 Task: Update the time on Redfin of the saved search to less than 3 days.
Action: Mouse moved to (398, 301)
Screenshot: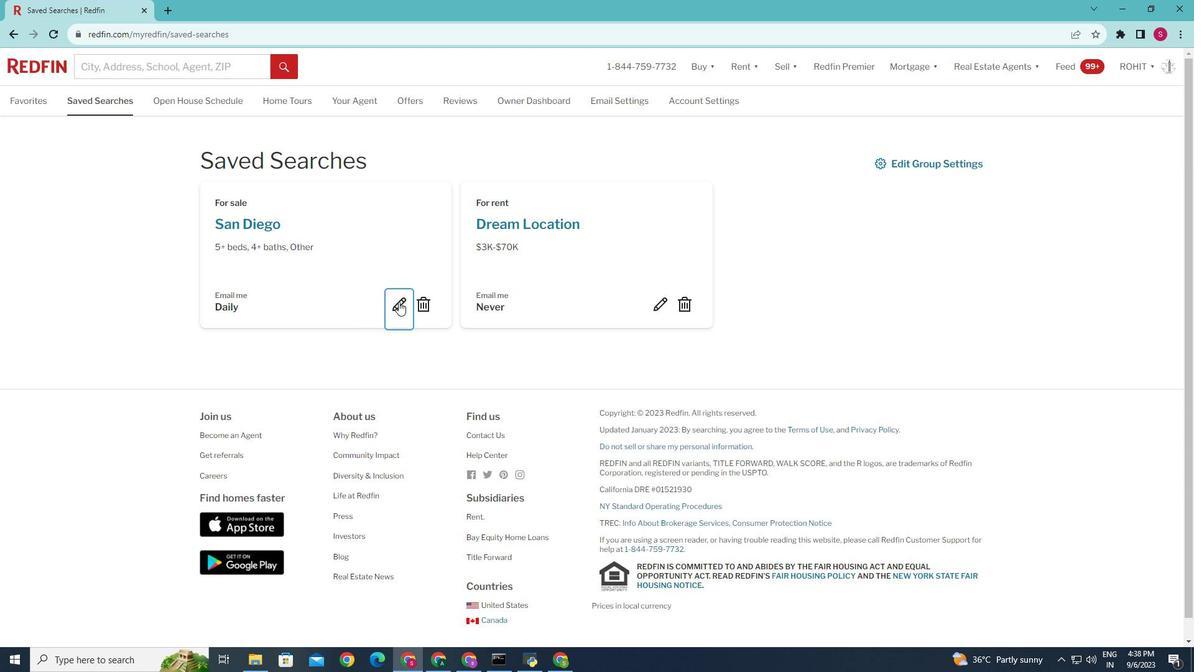 
Action: Mouse pressed left at (398, 301)
Screenshot: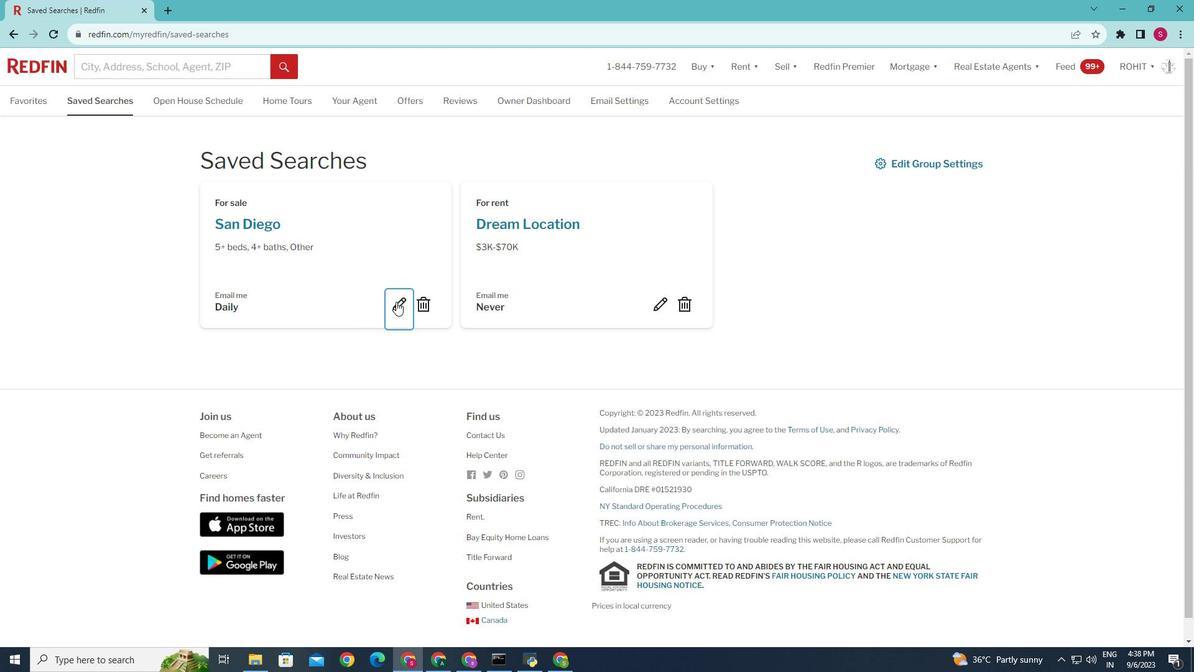 
Action: Mouse moved to (651, 428)
Screenshot: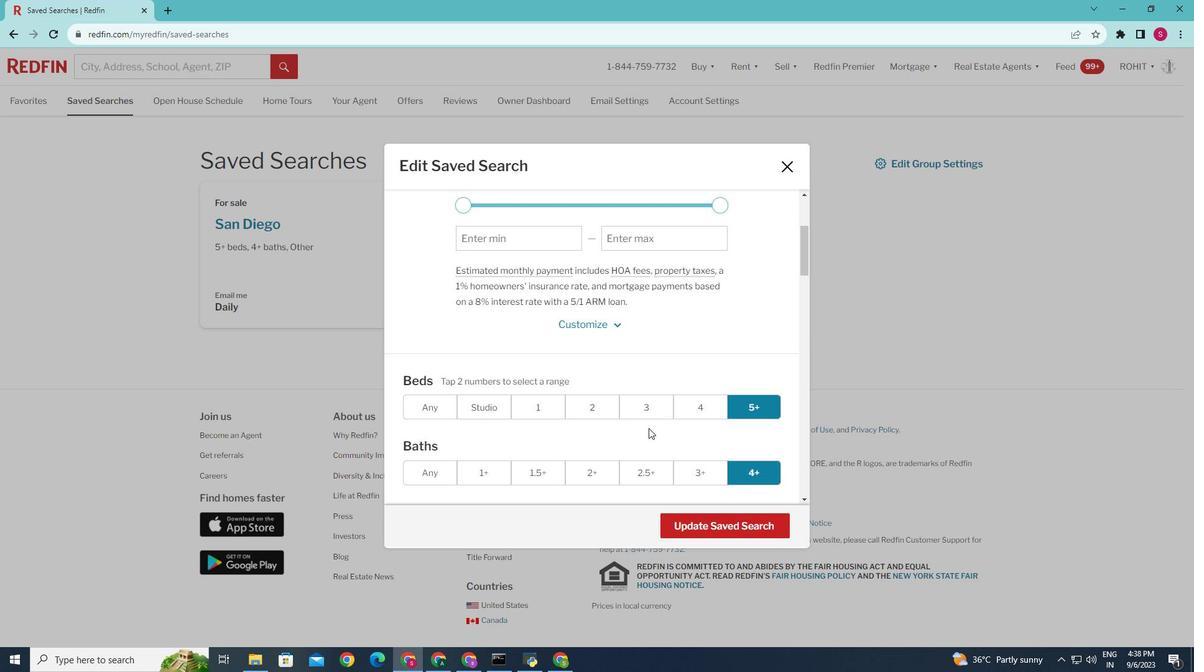 
Action: Mouse scrolled (651, 427) with delta (0, 0)
Screenshot: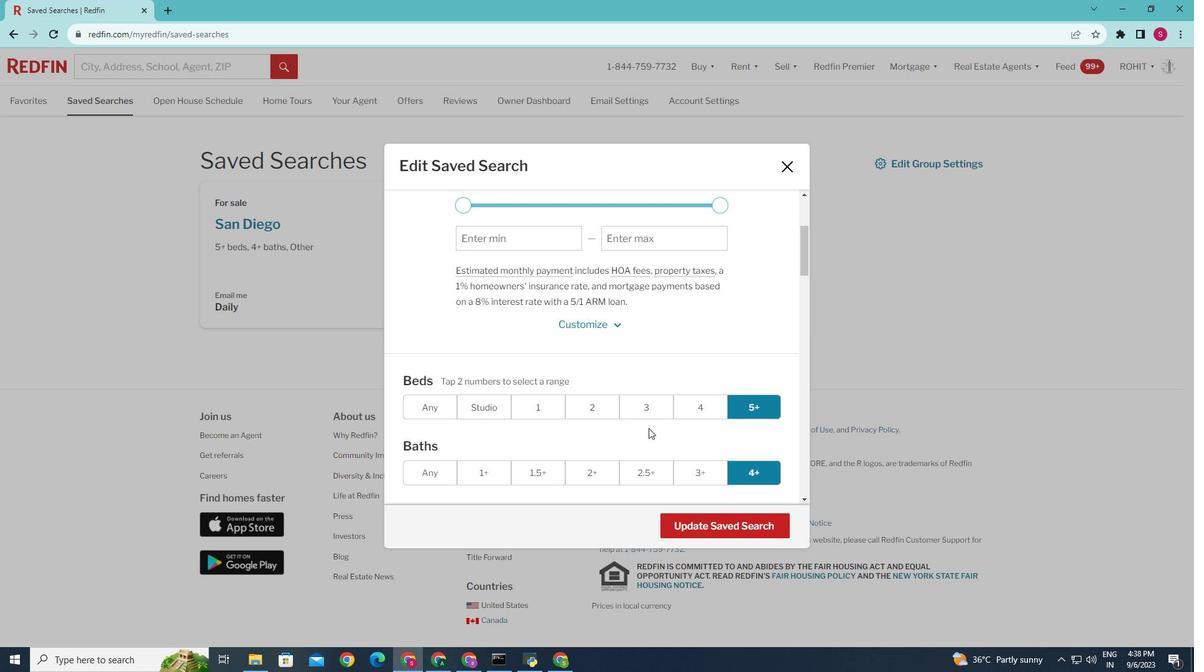 
Action: Mouse scrolled (651, 427) with delta (0, 0)
Screenshot: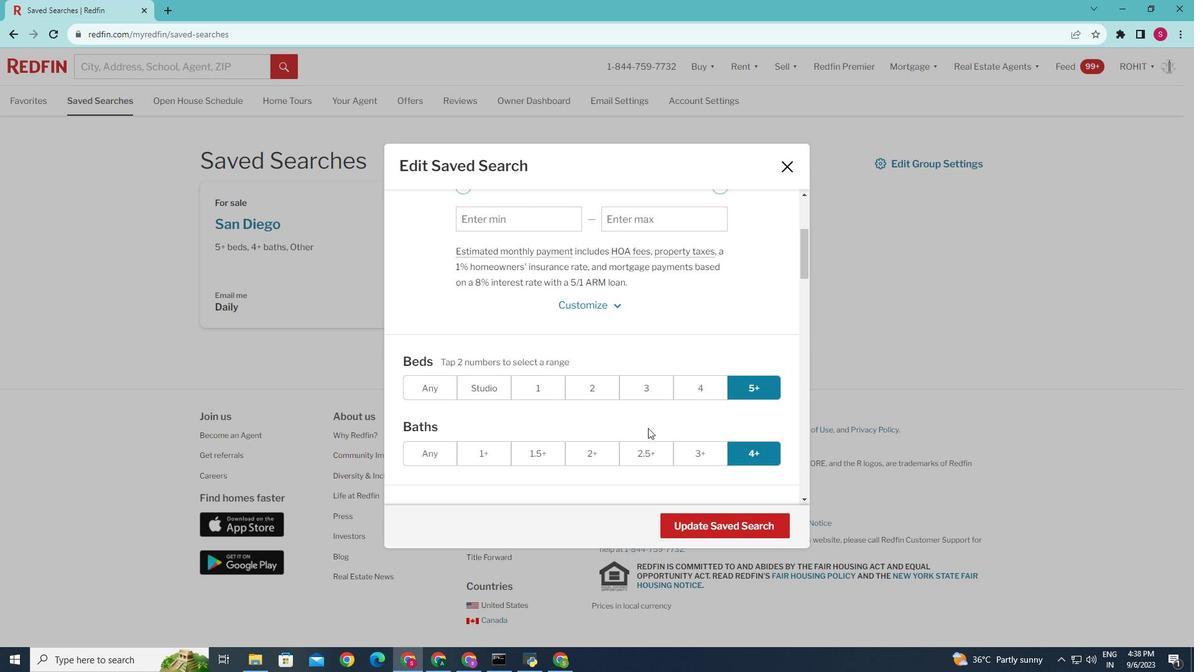 
Action: Mouse scrolled (651, 427) with delta (0, 0)
Screenshot: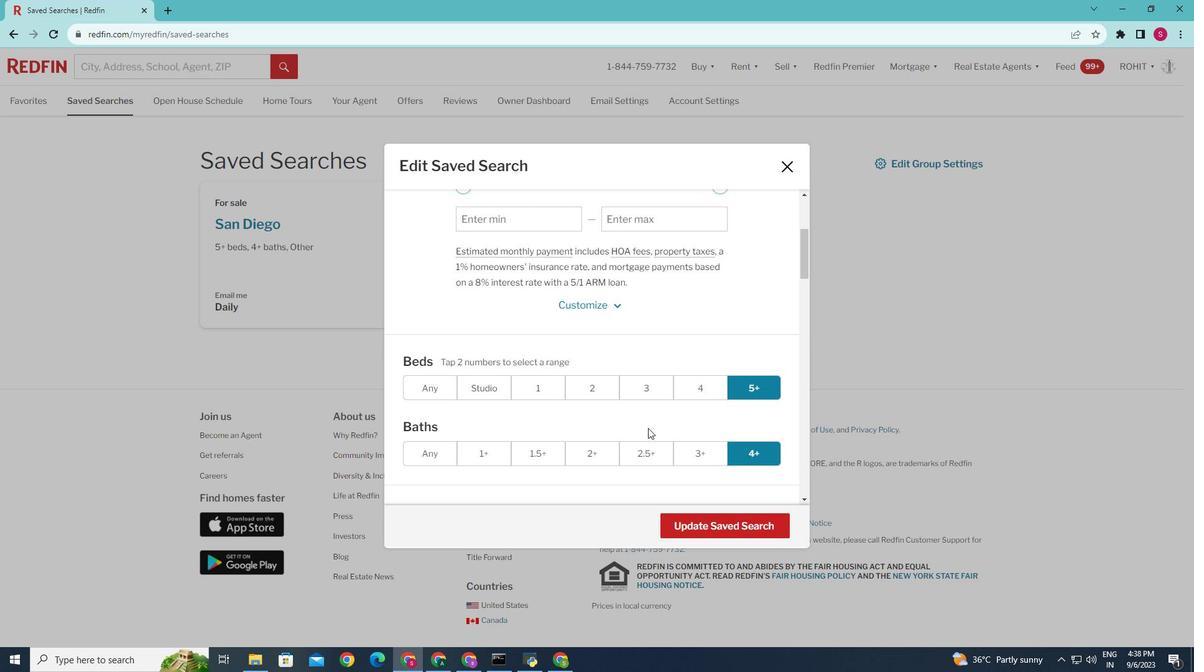 
Action: Mouse moved to (648, 426)
Screenshot: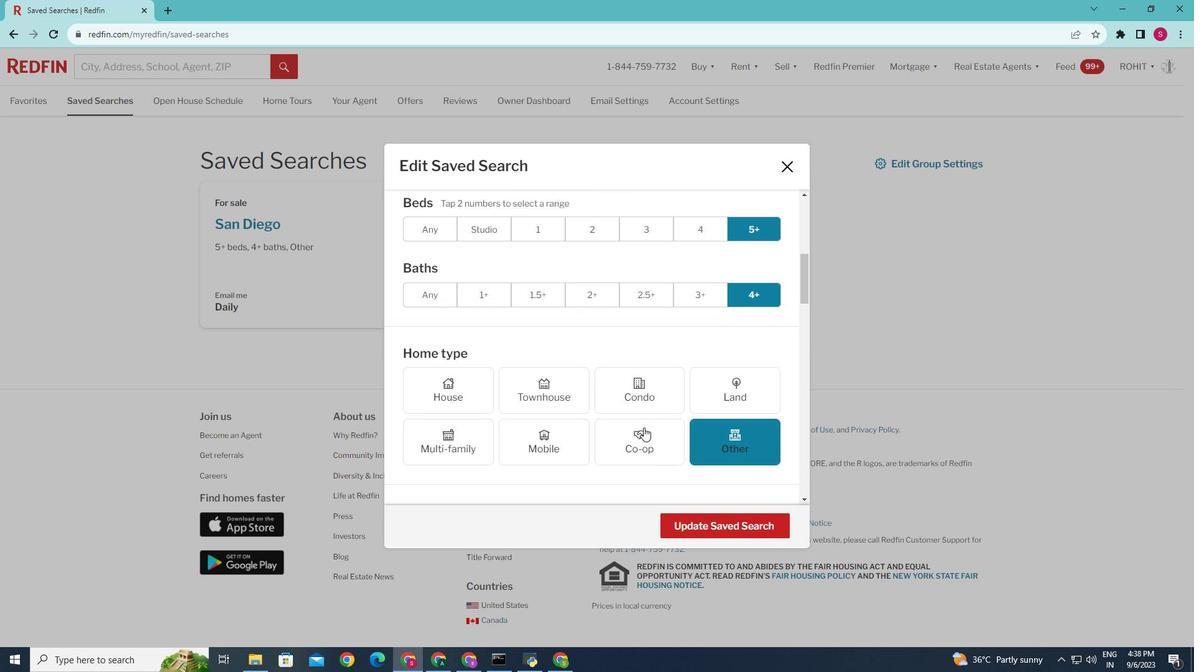
Action: Mouse scrolled (648, 426) with delta (0, 0)
Screenshot: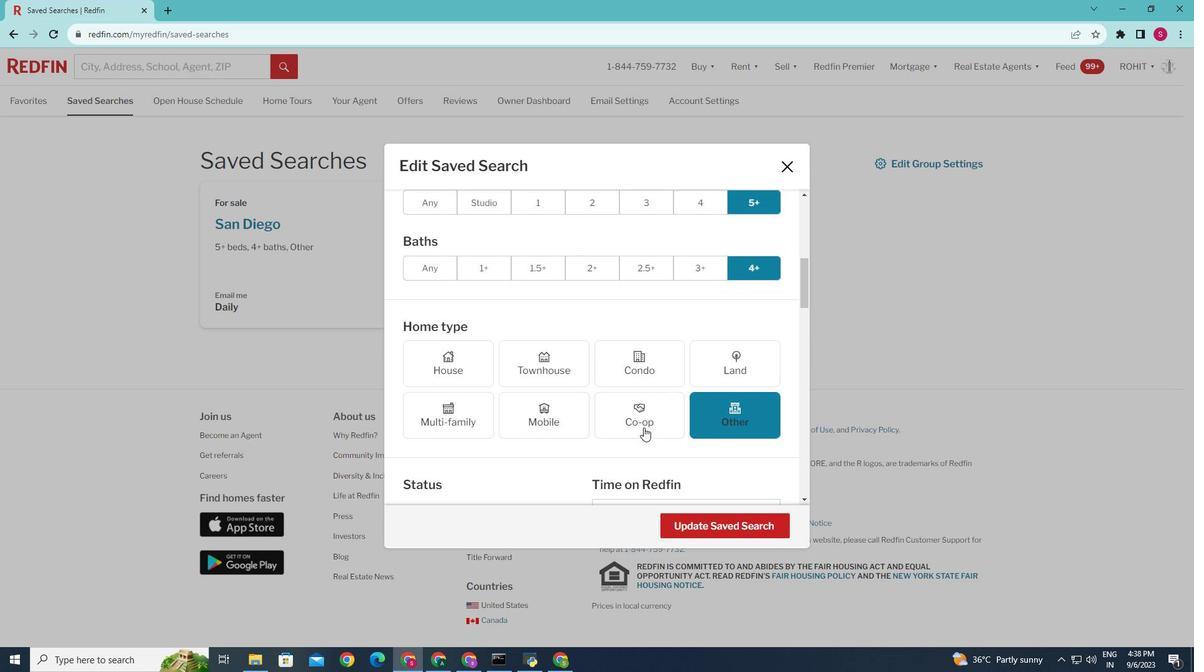 
Action: Mouse moved to (647, 426)
Screenshot: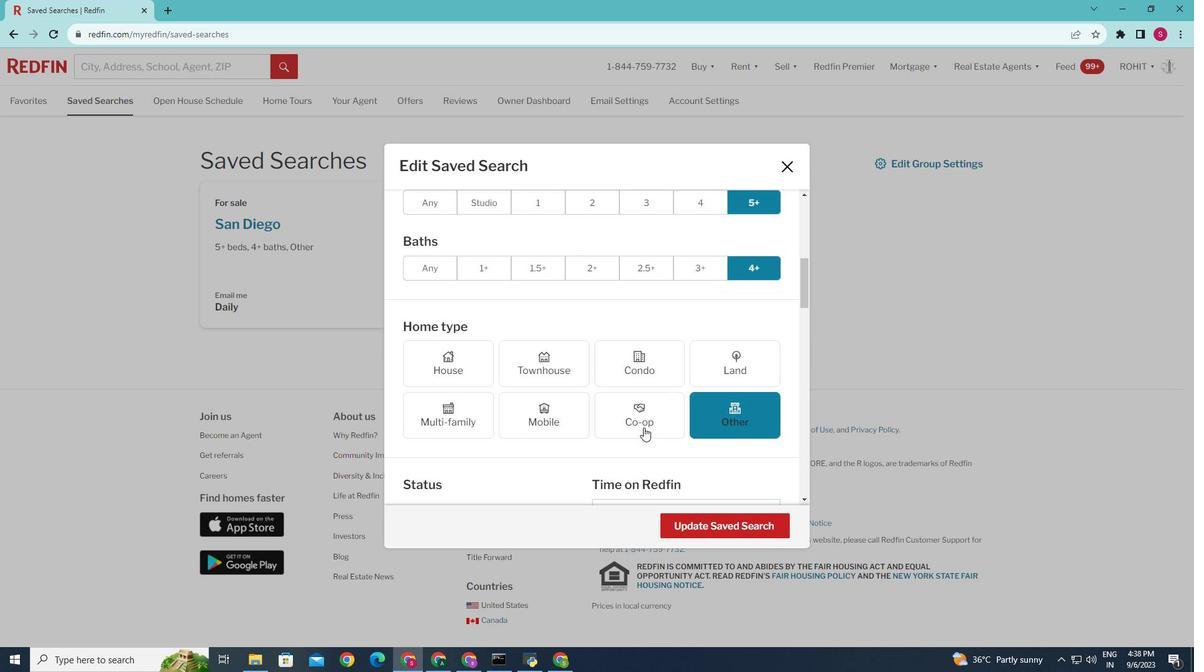 
Action: Mouse scrolled (647, 426) with delta (0, 0)
Screenshot: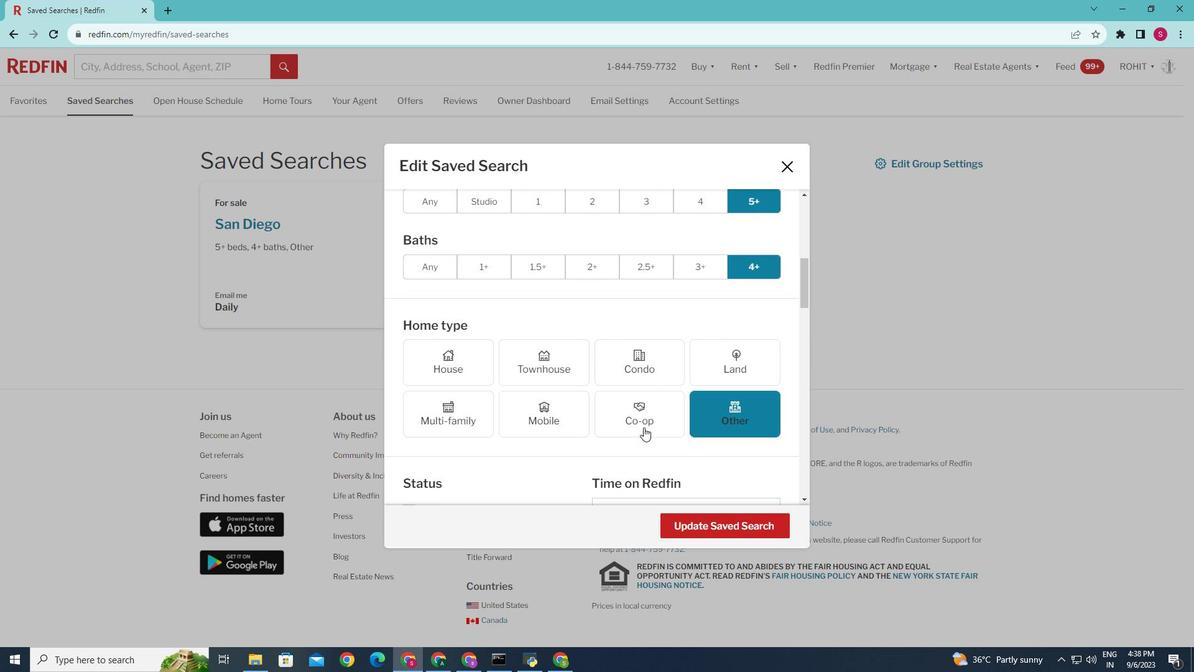 
Action: Mouse moved to (646, 427)
Screenshot: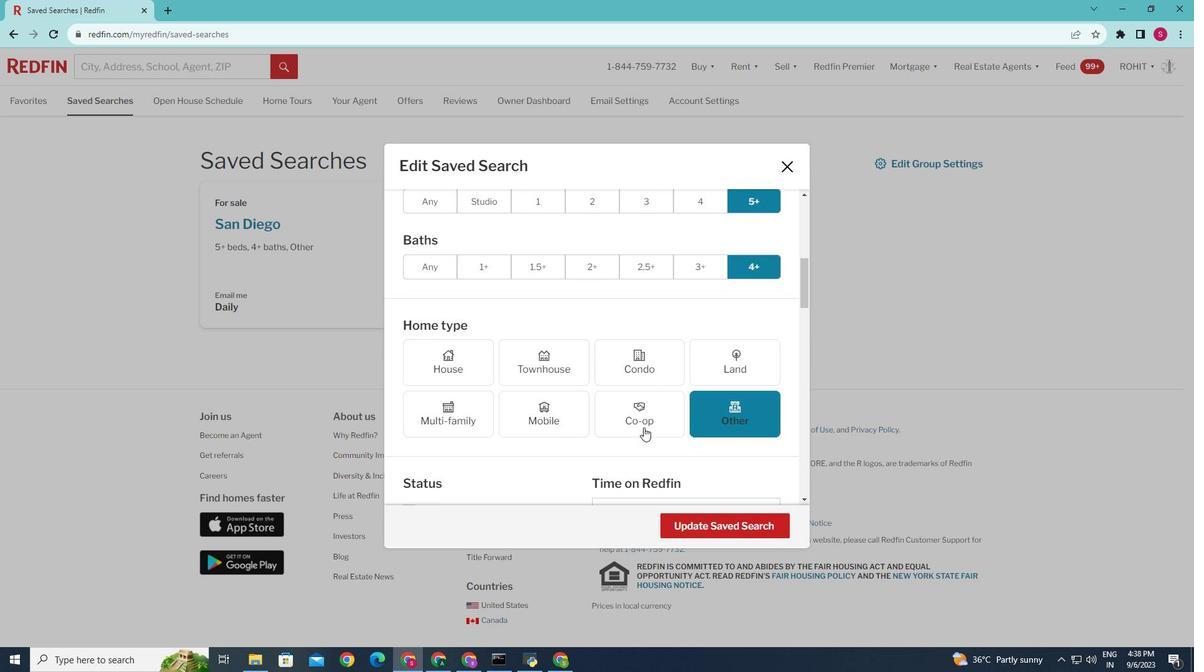 
Action: Mouse scrolled (646, 426) with delta (0, 0)
Screenshot: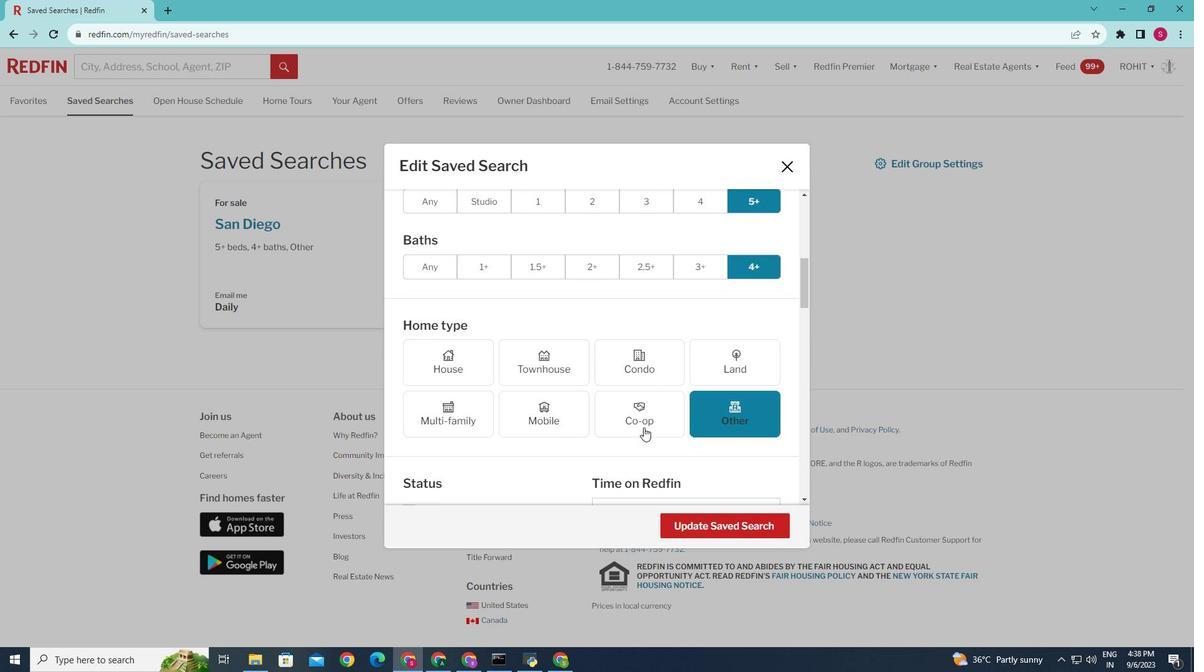 
Action: Mouse moved to (644, 427)
Screenshot: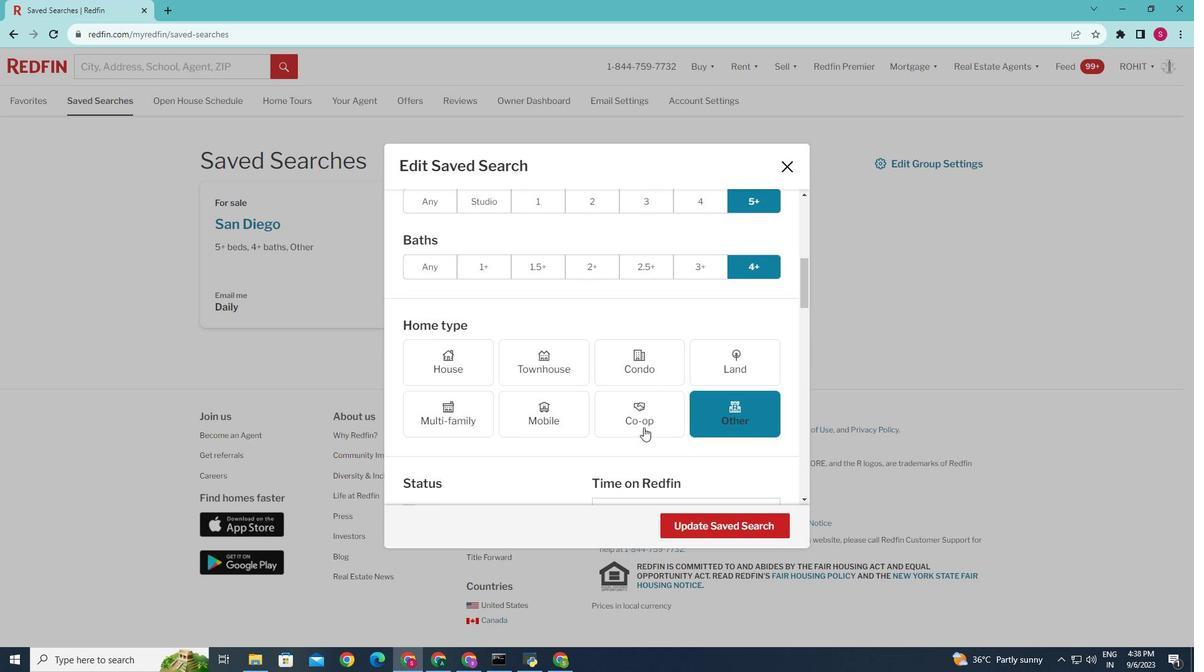 
Action: Mouse scrolled (644, 426) with delta (0, 0)
Screenshot: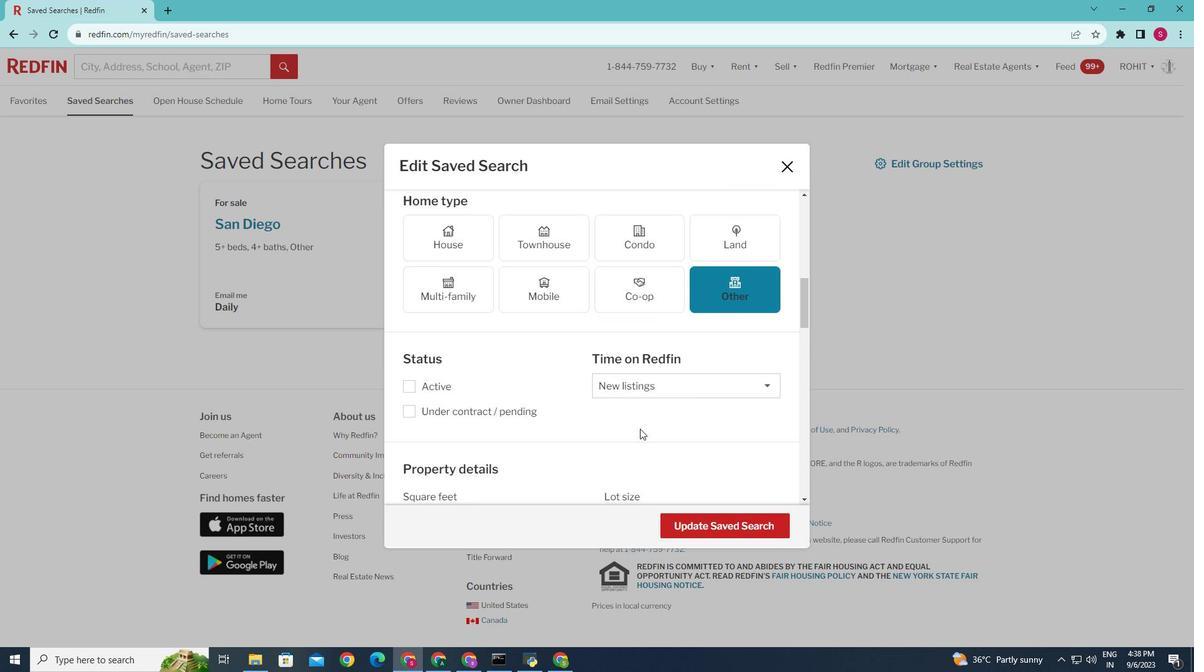 
Action: Mouse scrolled (644, 426) with delta (0, 0)
Screenshot: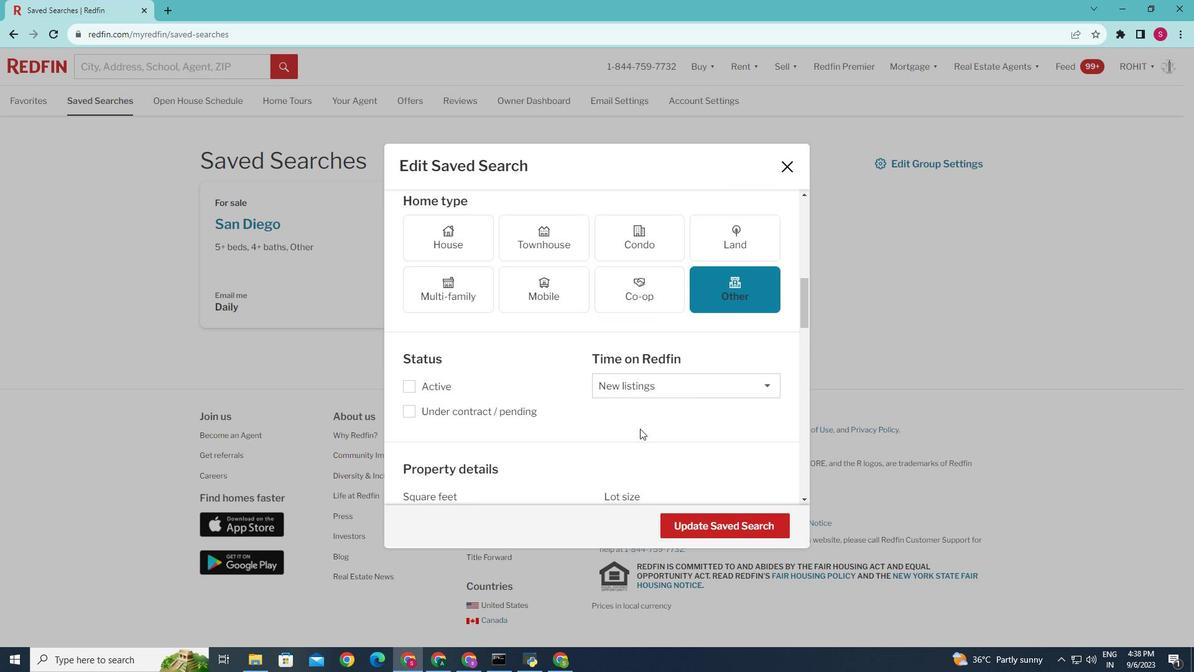 
Action: Mouse moved to (631, 383)
Screenshot: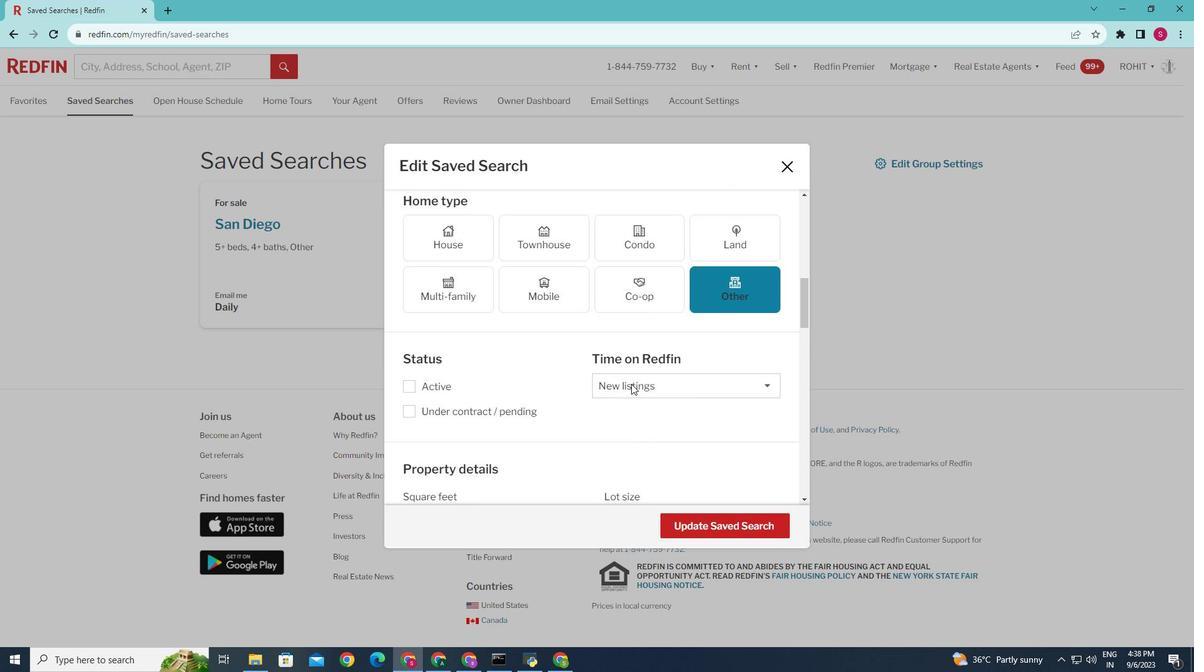 
Action: Mouse pressed left at (631, 383)
Screenshot: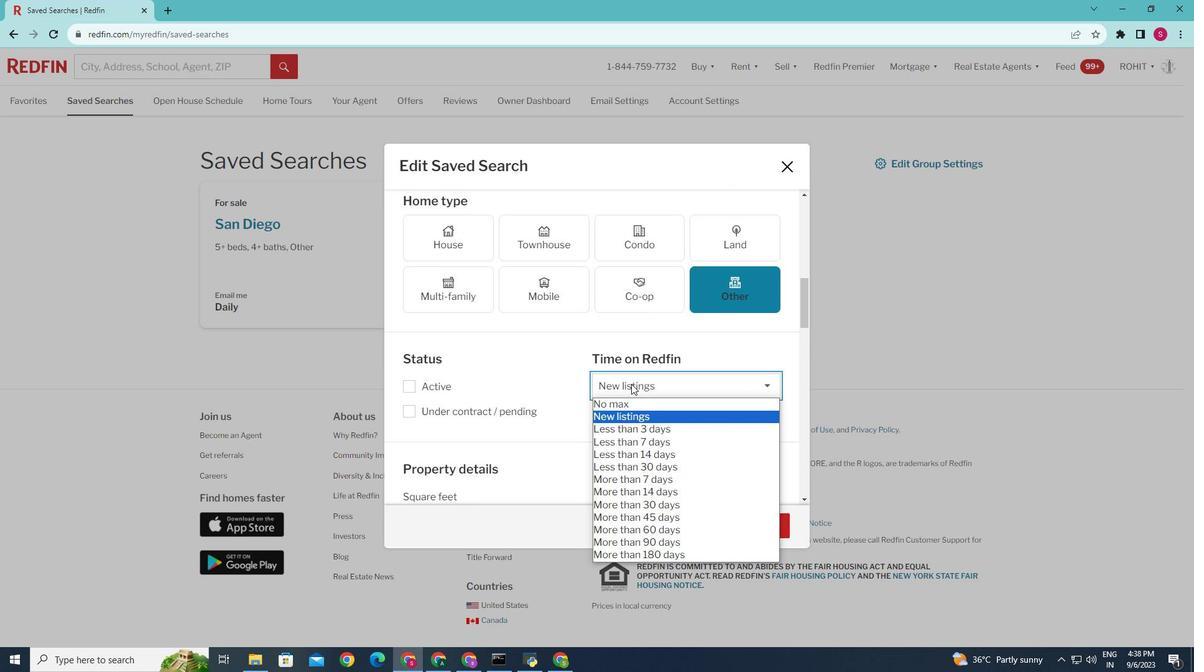 
Action: Mouse moved to (620, 427)
Screenshot: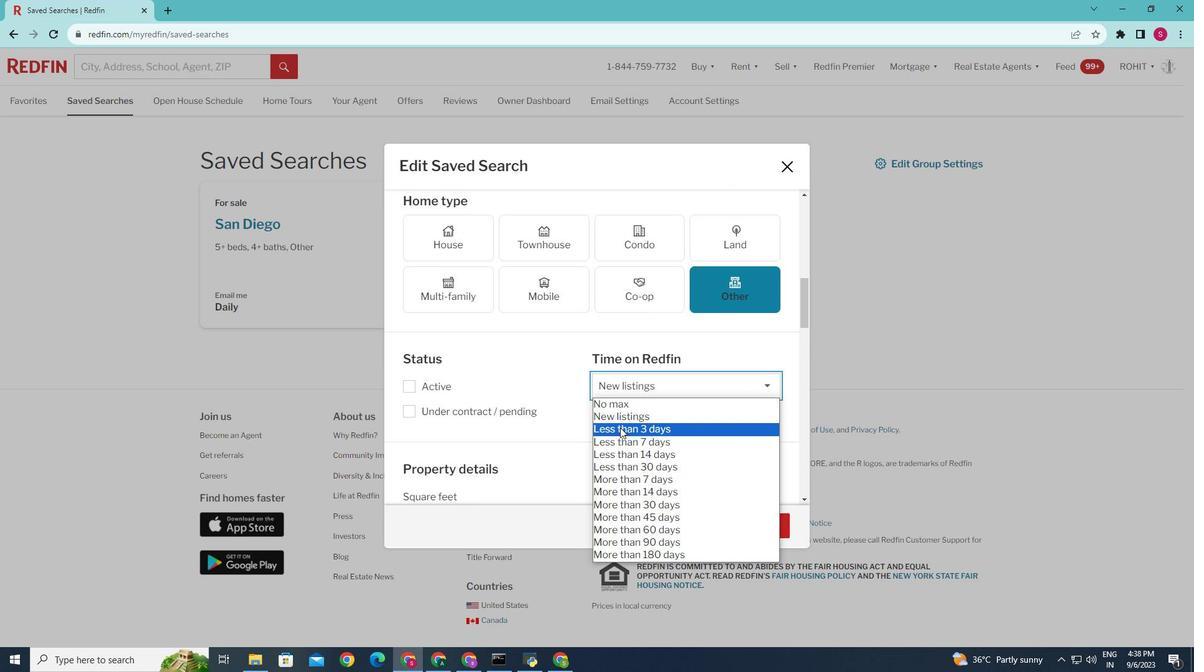 
Action: Mouse pressed left at (620, 427)
Screenshot: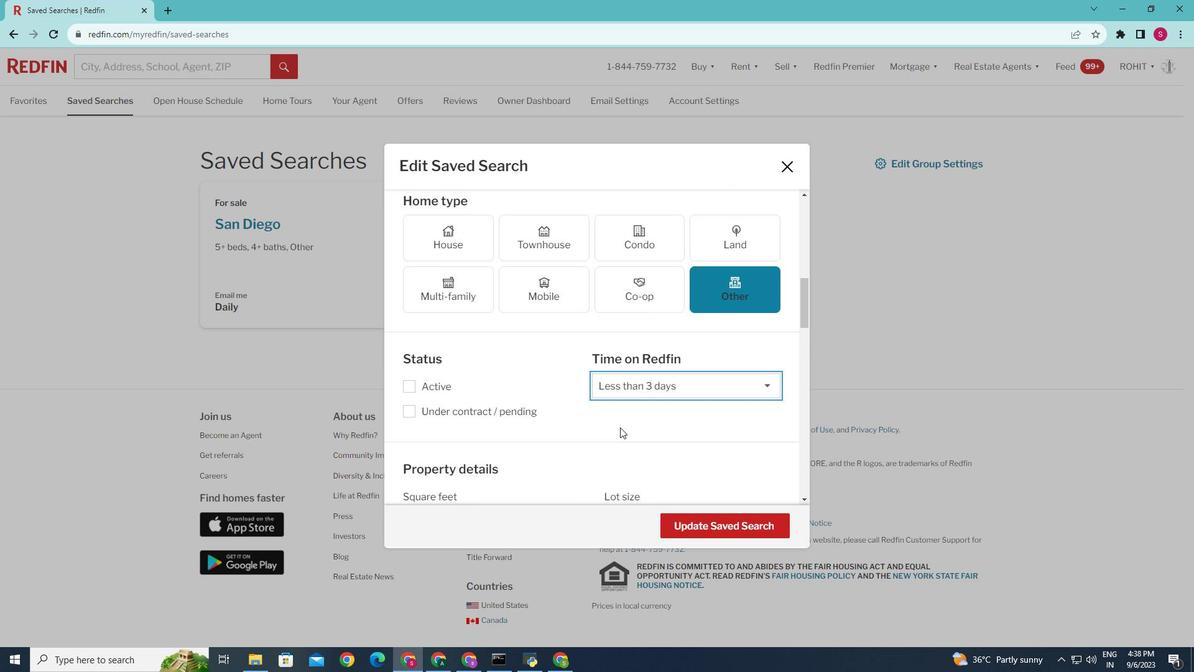 
Action: Mouse moved to (693, 523)
Screenshot: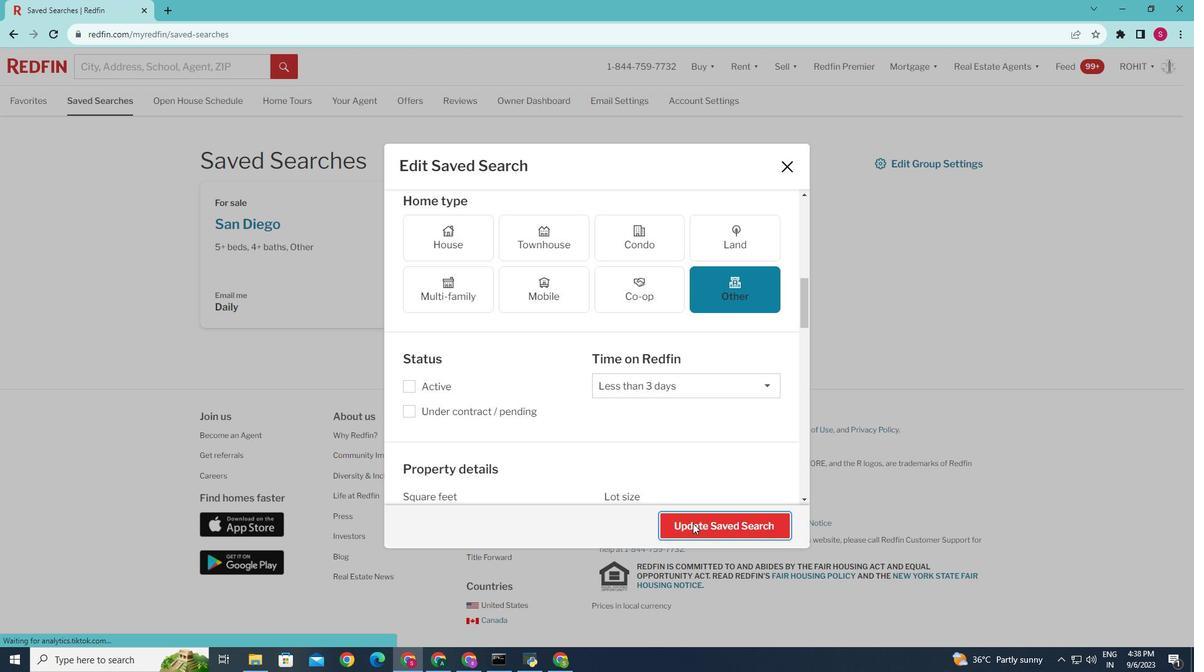 
Action: Mouse pressed left at (693, 523)
Screenshot: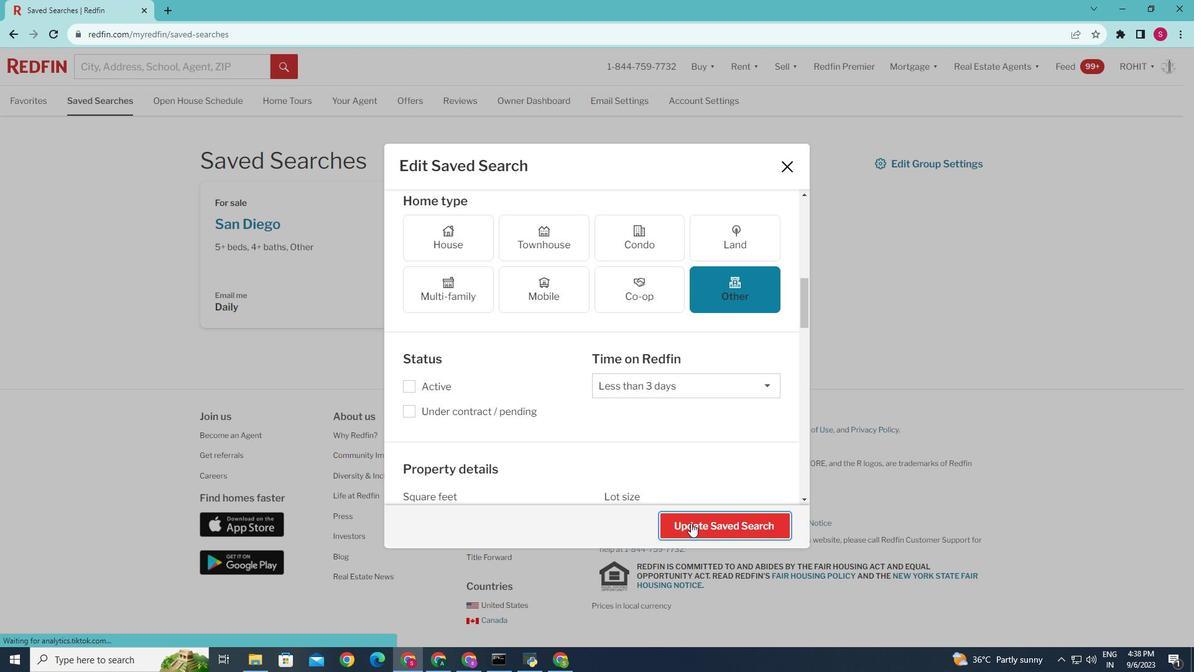 
Action: Mouse moved to (659, 505)
Screenshot: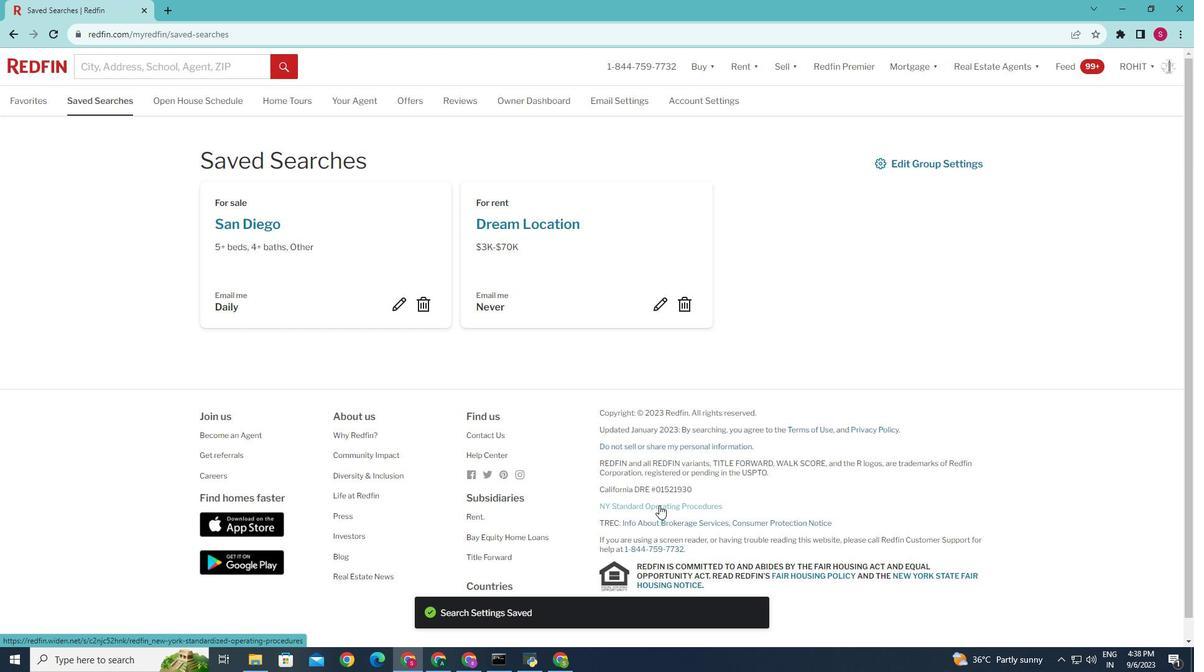 
